 Task: Create a due date automation trigger when advanced on, on the tuesday before a card is due add dates without an incomplete due date at 11:00 AM.
Action: Mouse moved to (1105, 113)
Screenshot: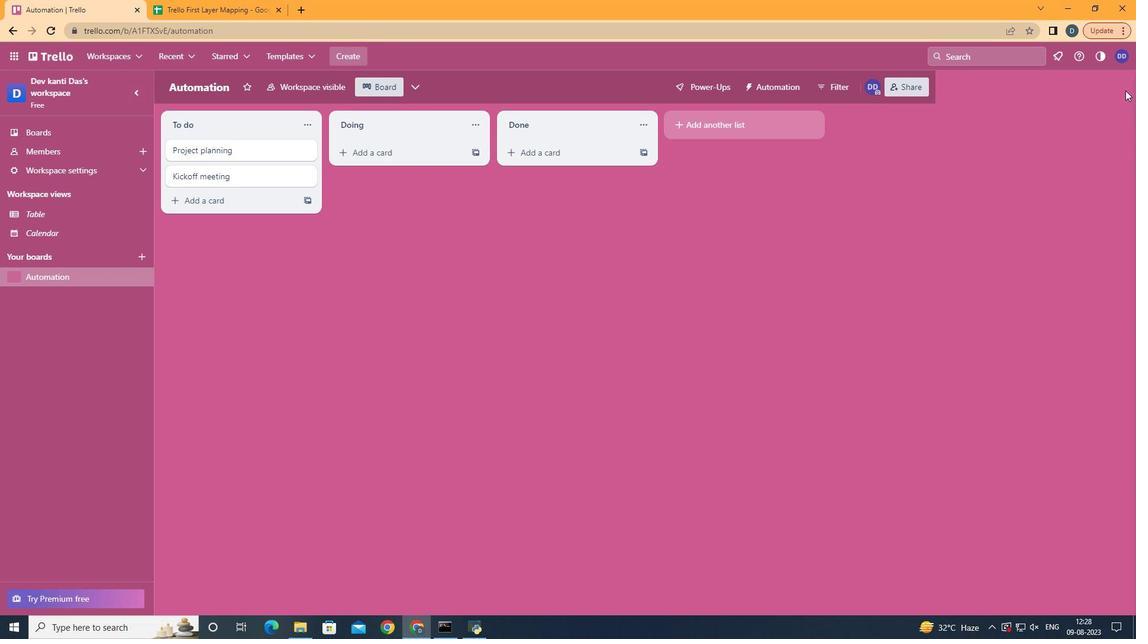 
Action: Mouse pressed left at (1105, 113)
Screenshot: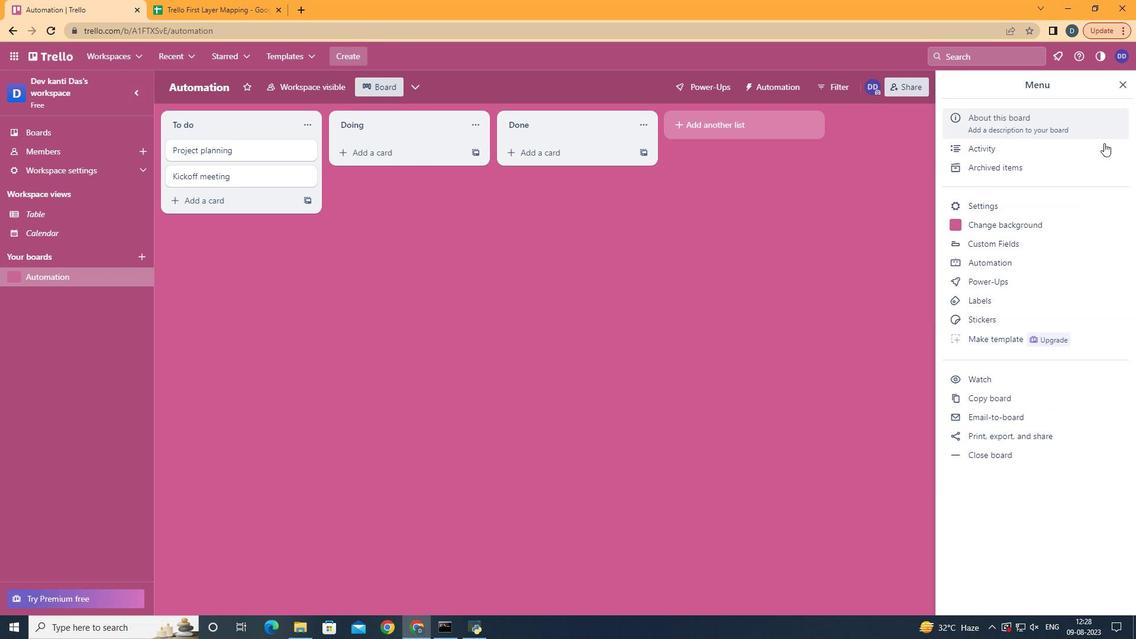 
Action: Mouse moved to (974, 278)
Screenshot: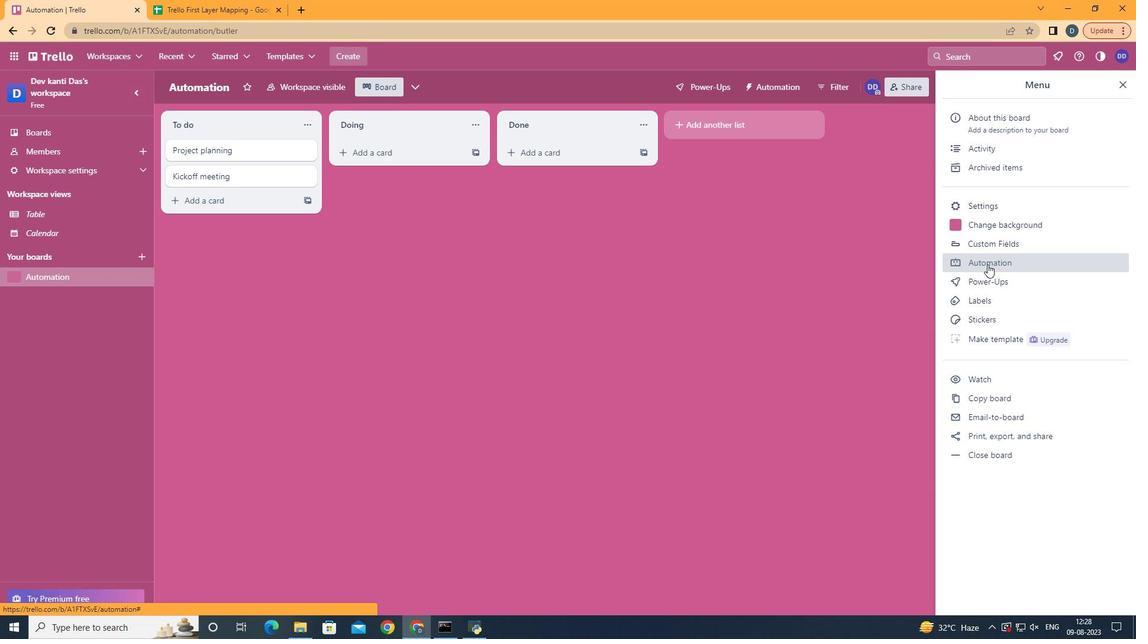 
Action: Mouse pressed left at (974, 278)
Screenshot: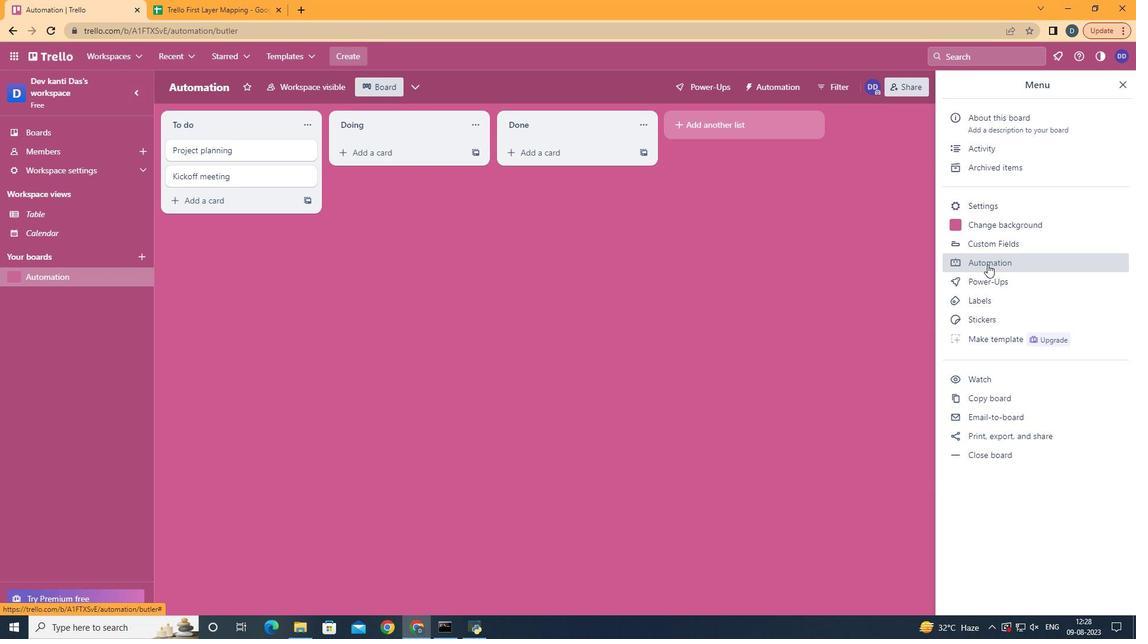 
Action: Mouse moved to (237, 252)
Screenshot: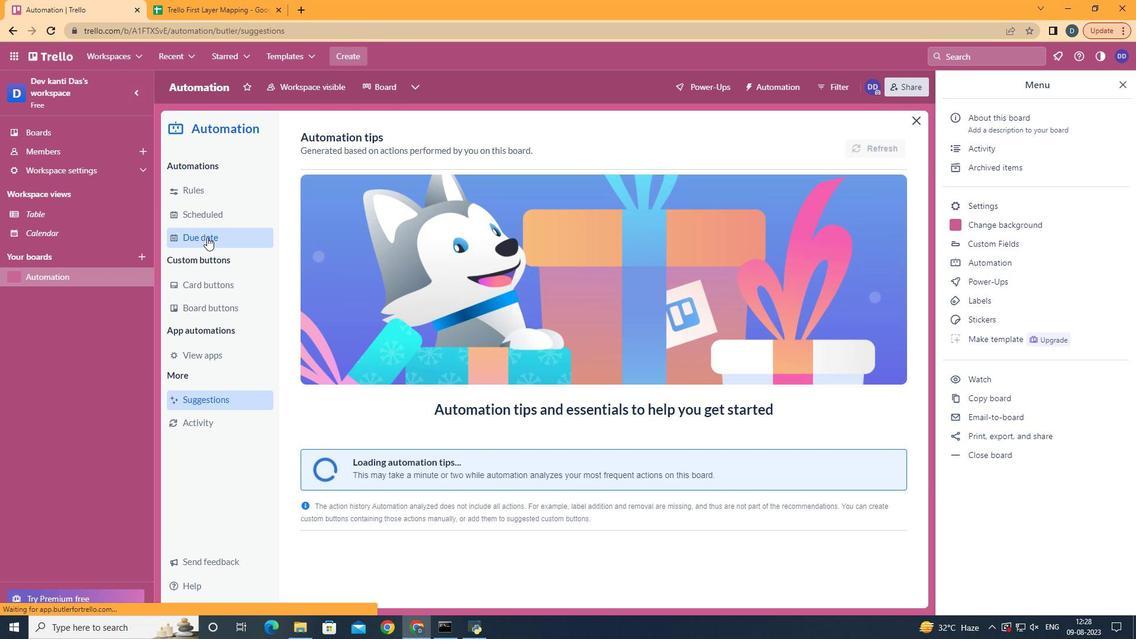 
Action: Mouse pressed left at (237, 252)
Screenshot: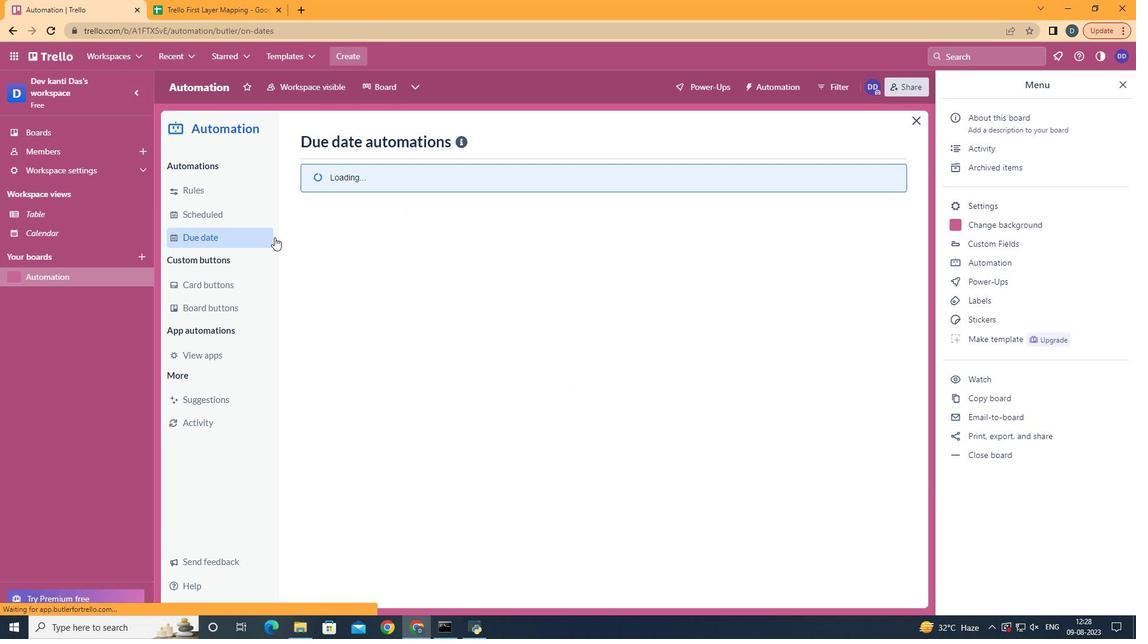 
Action: Mouse moved to (832, 160)
Screenshot: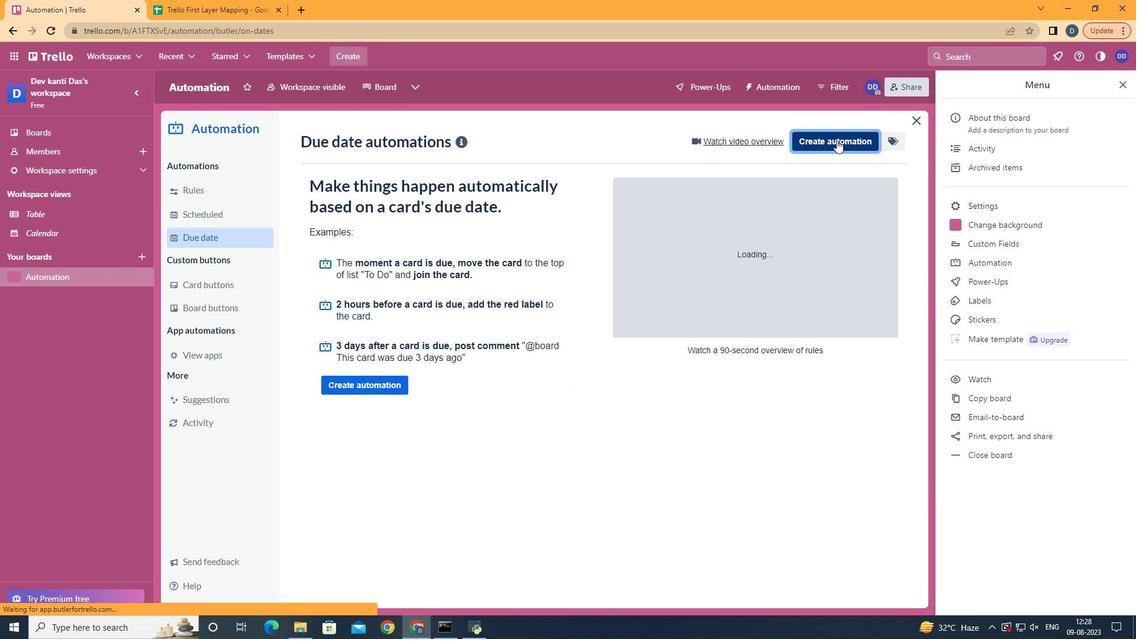 
Action: Mouse pressed left at (832, 160)
Screenshot: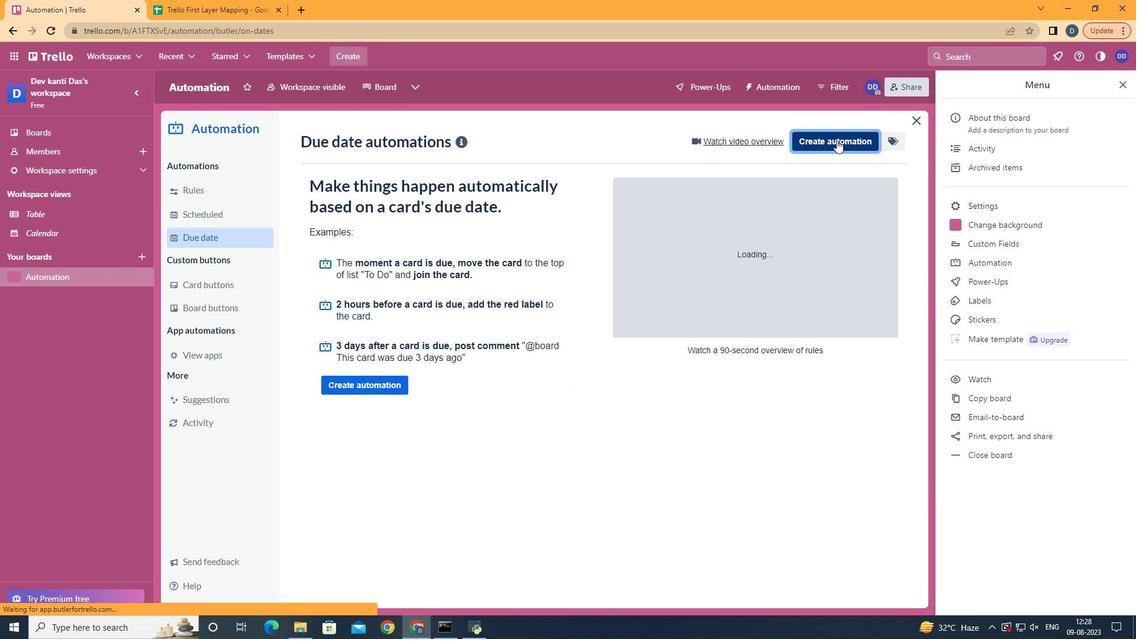 
Action: Mouse moved to (651, 265)
Screenshot: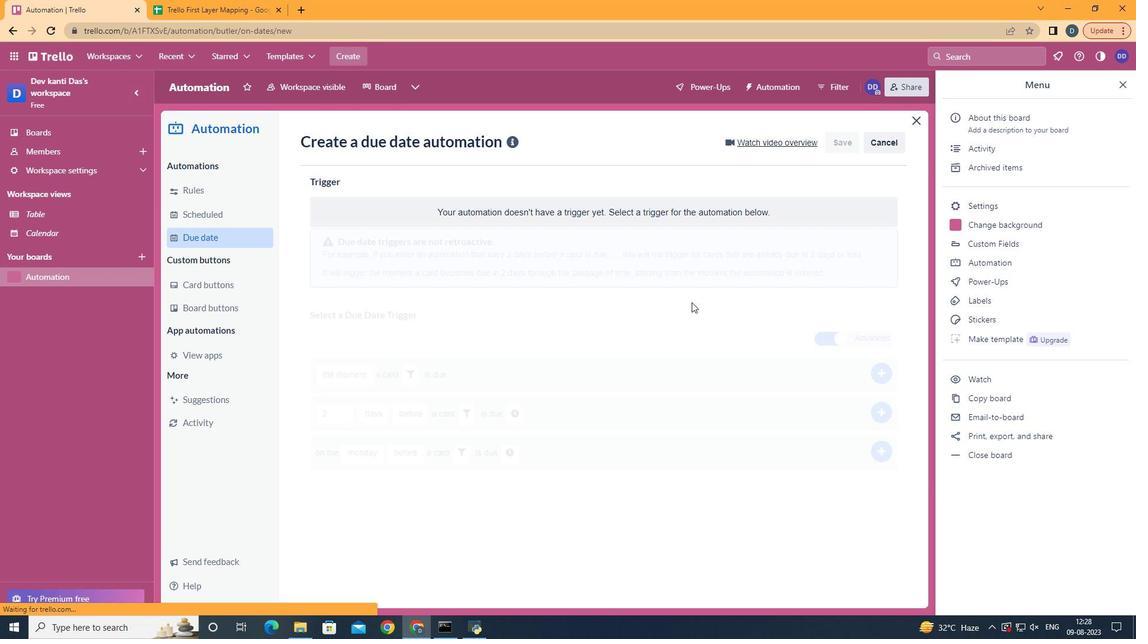 
Action: Mouse pressed left at (651, 265)
Screenshot: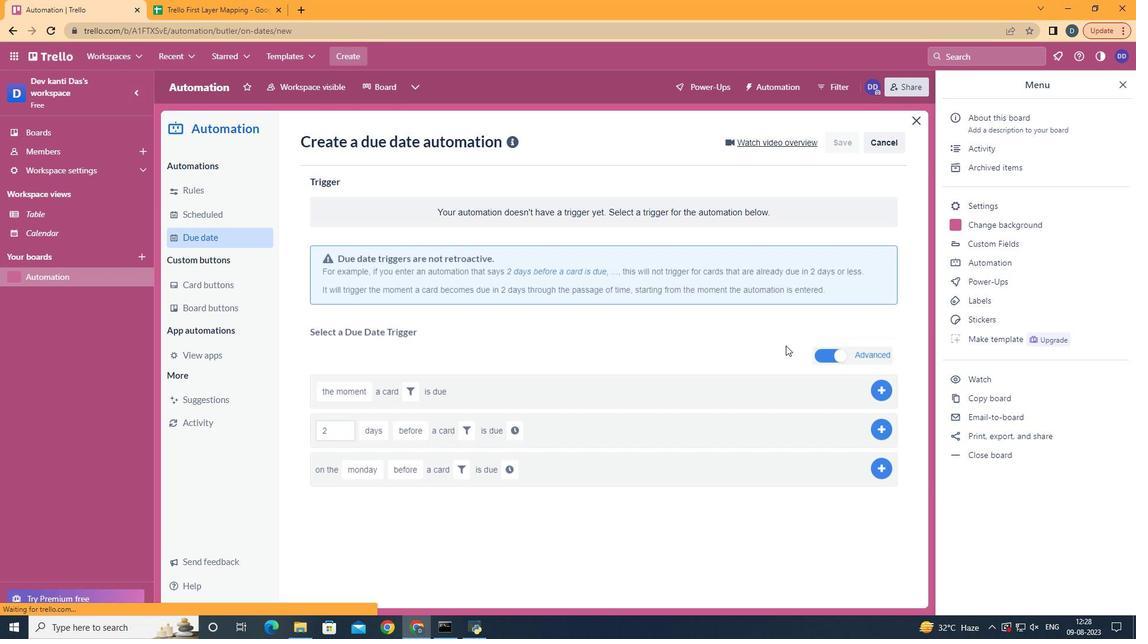 
Action: Mouse moved to (421, 343)
Screenshot: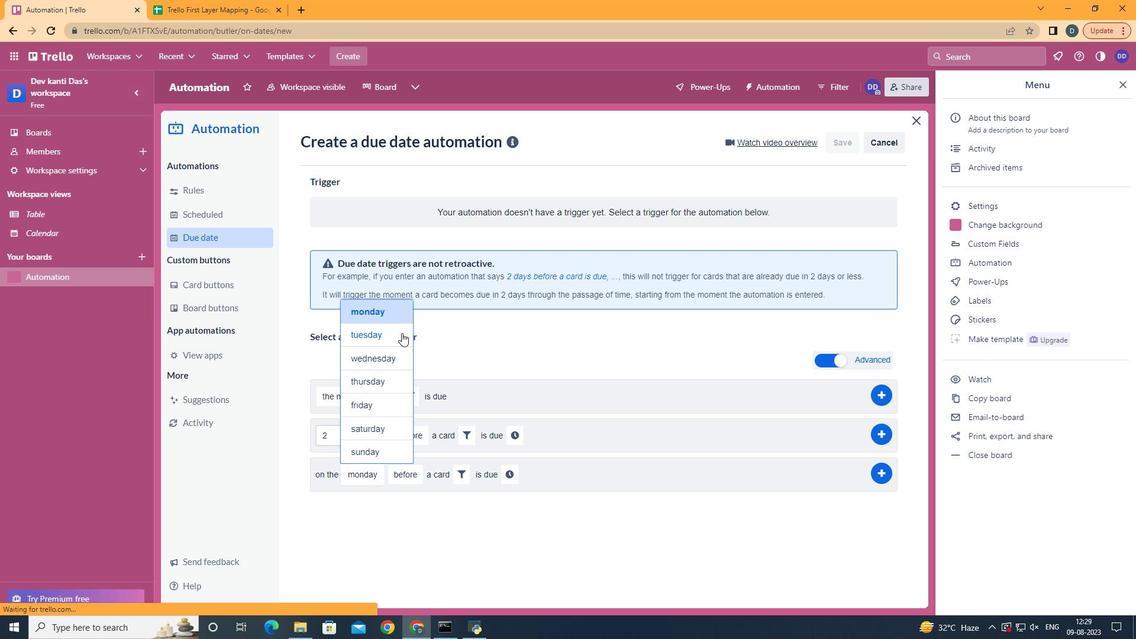
Action: Mouse pressed left at (421, 343)
Screenshot: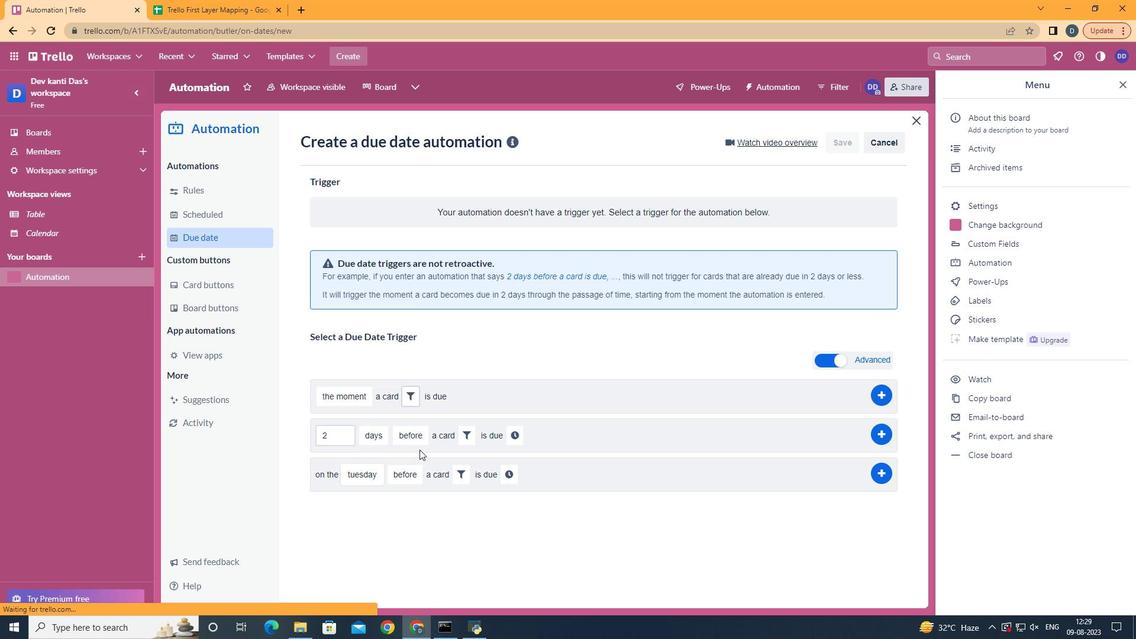 
Action: Mouse moved to (435, 497)
Screenshot: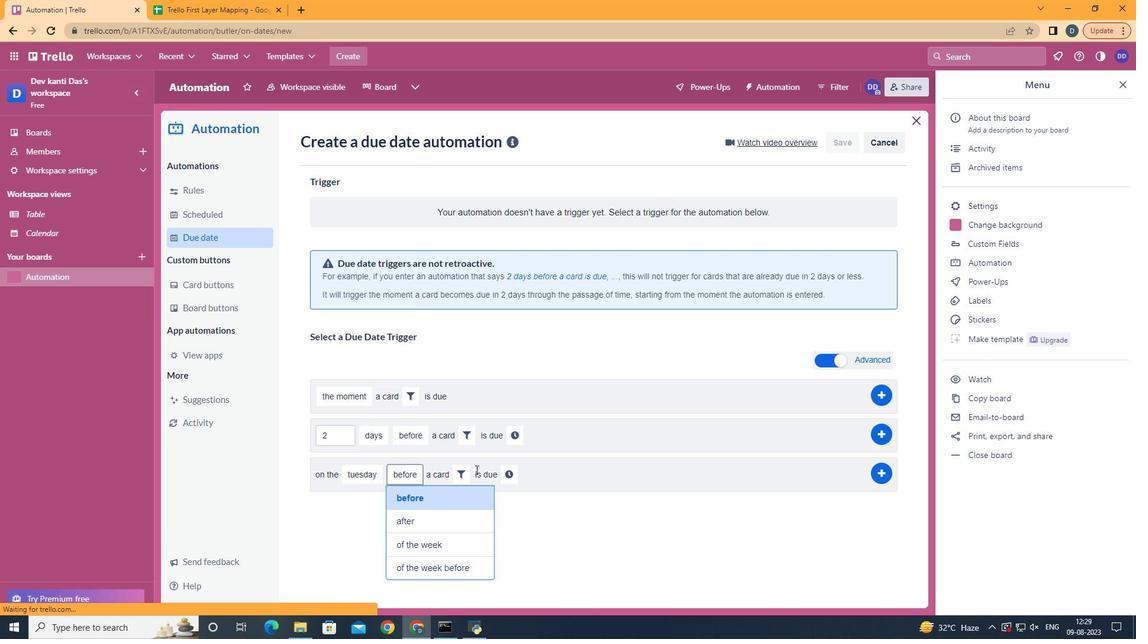 
Action: Mouse pressed left at (435, 497)
Screenshot: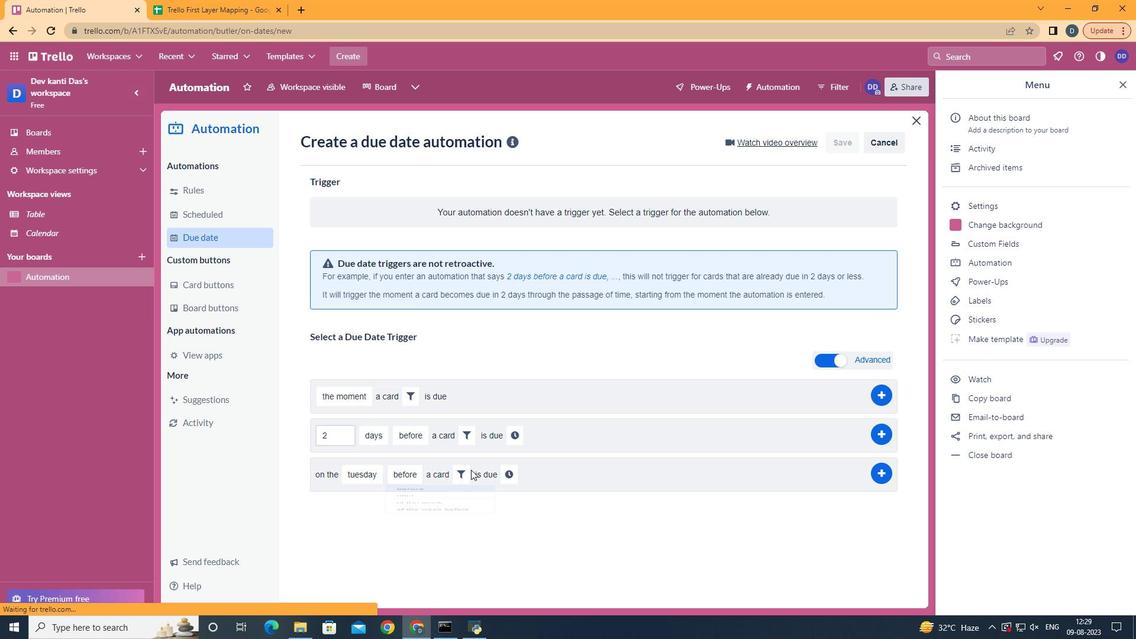 
Action: Mouse moved to (473, 477)
Screenshot: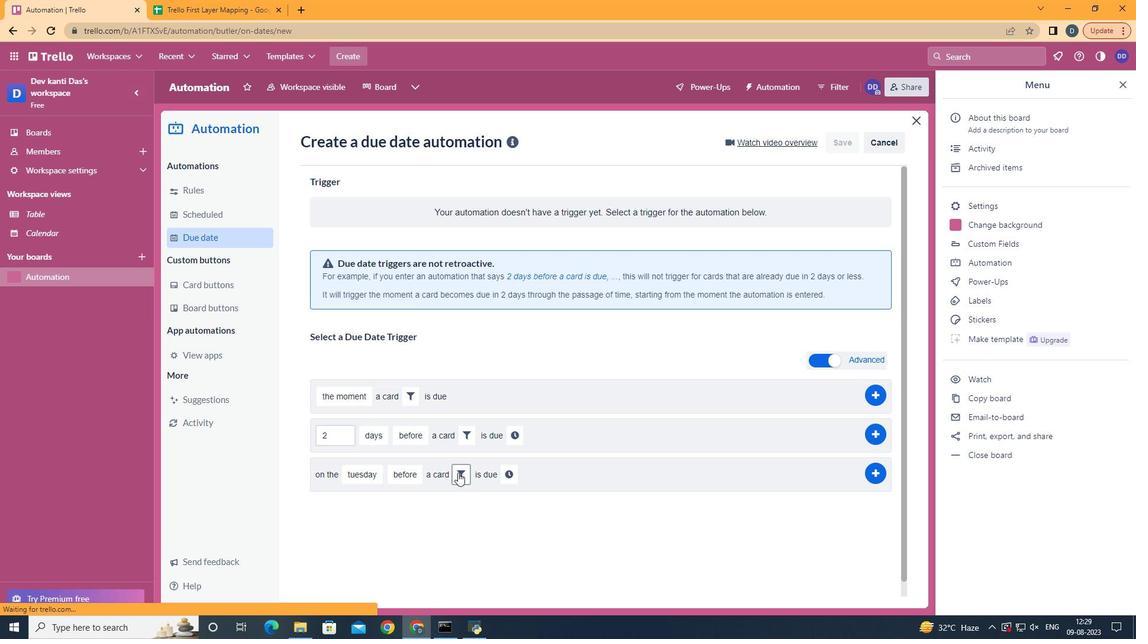 
Action: Mouse pressed left at (473, 477)
Screenshot: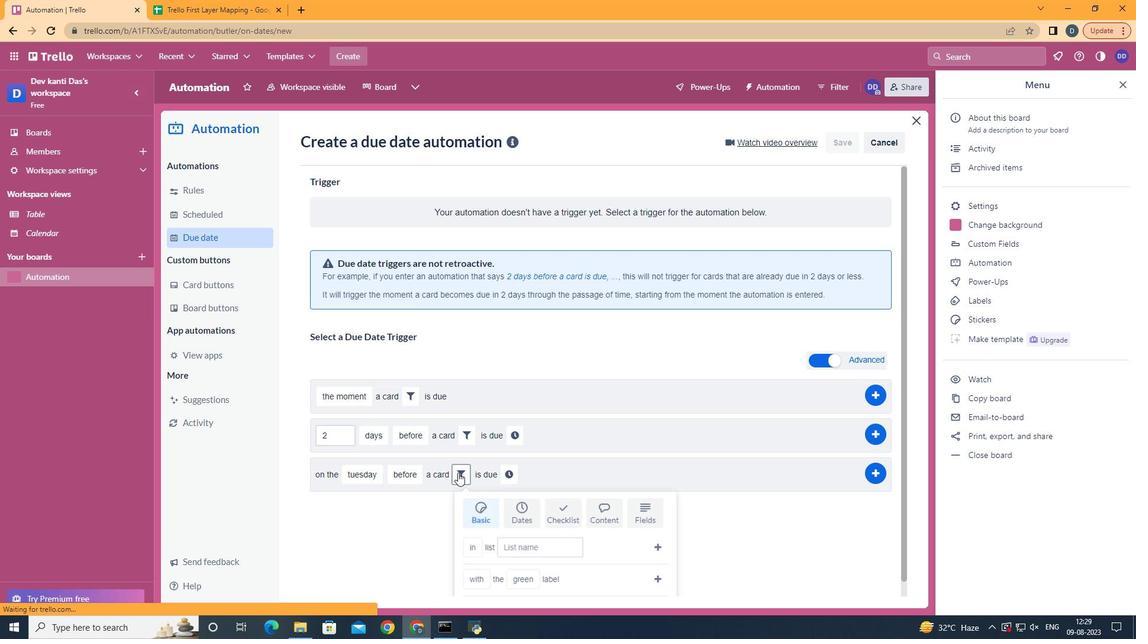 
Action: Mouse moved to (530, 509)
Screenshot: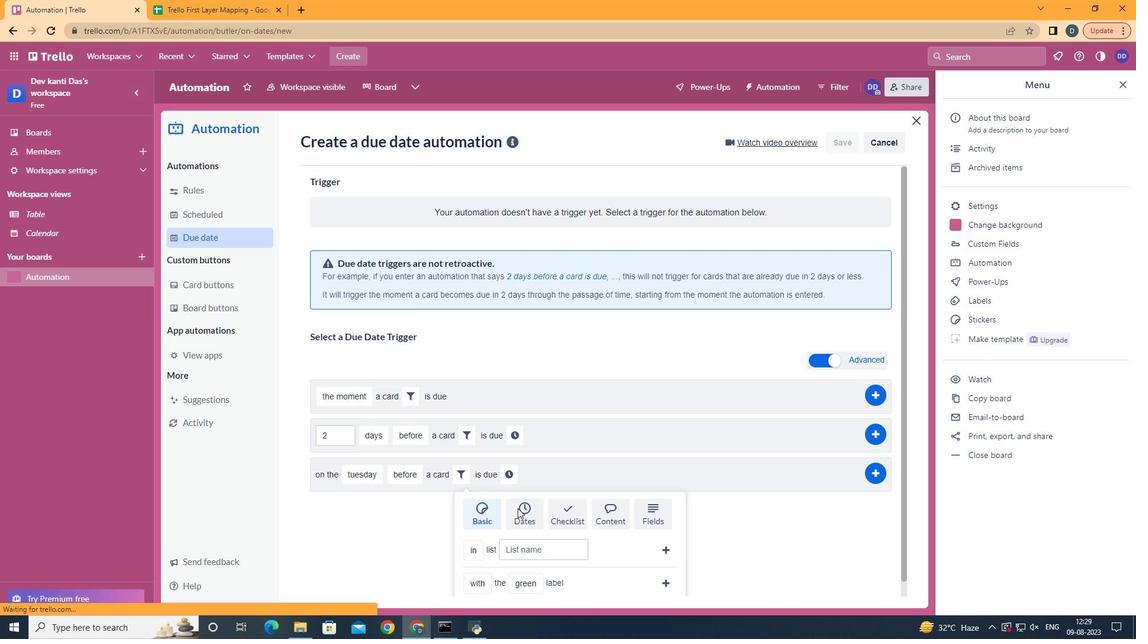 
Action: Mouse pressed left at (530, 509)
Screenshot: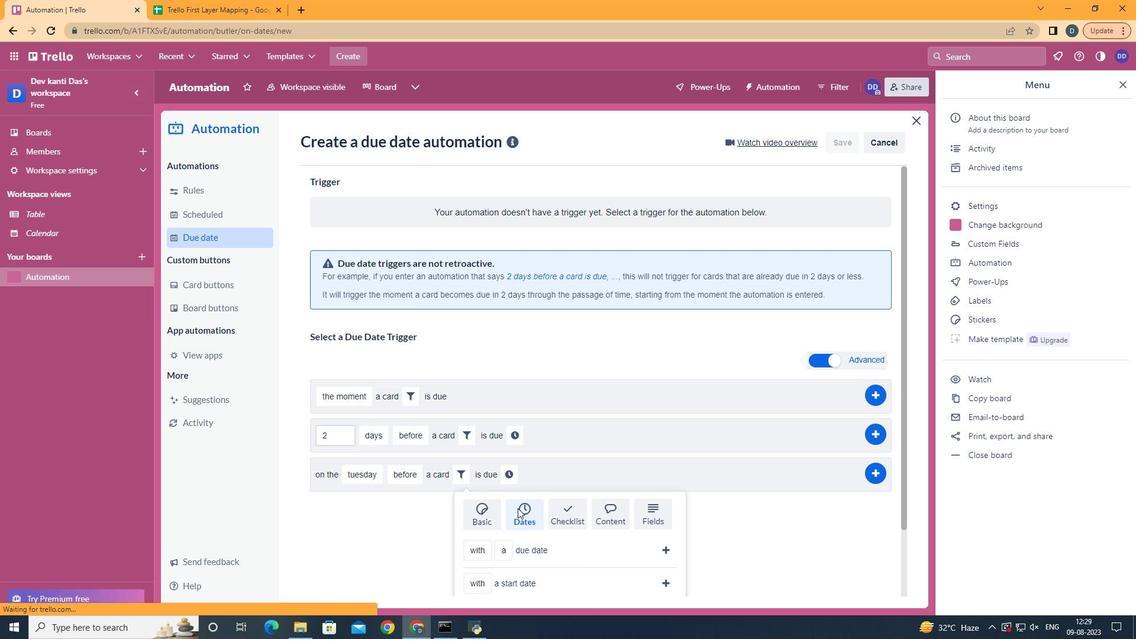 
Action: Mouse moved to (530, 509)
Screenshot: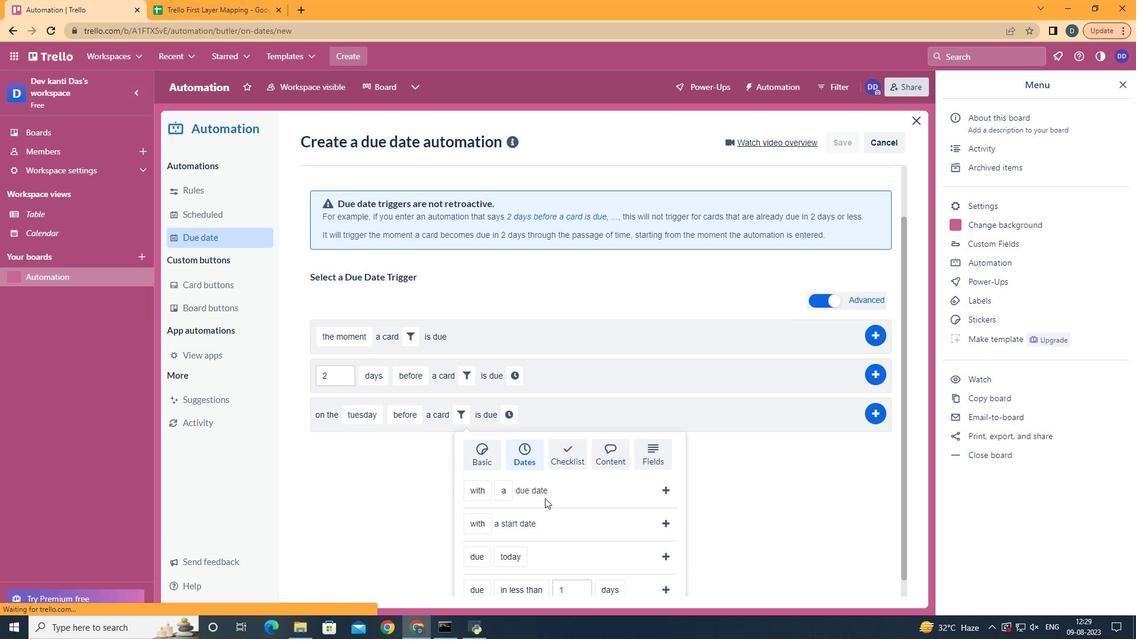 
Action: Mouse scrolled (530, 508) with delta (0, 0)
Screenshot: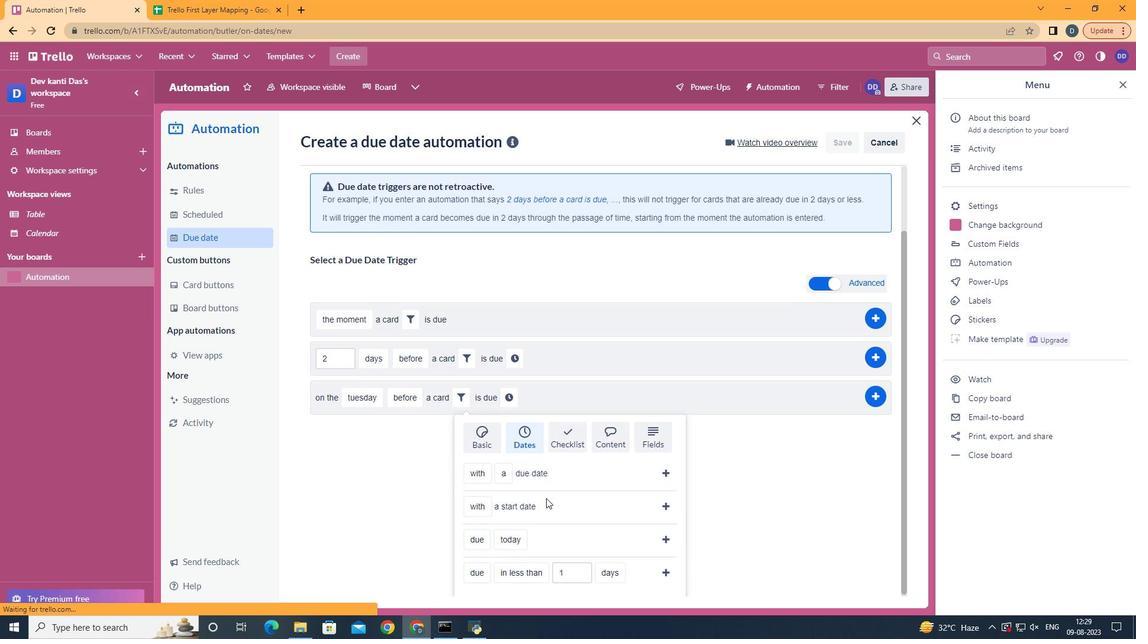 
Action: Mouse scrolled (530, 508) with delta (0, 0)
Screenshot: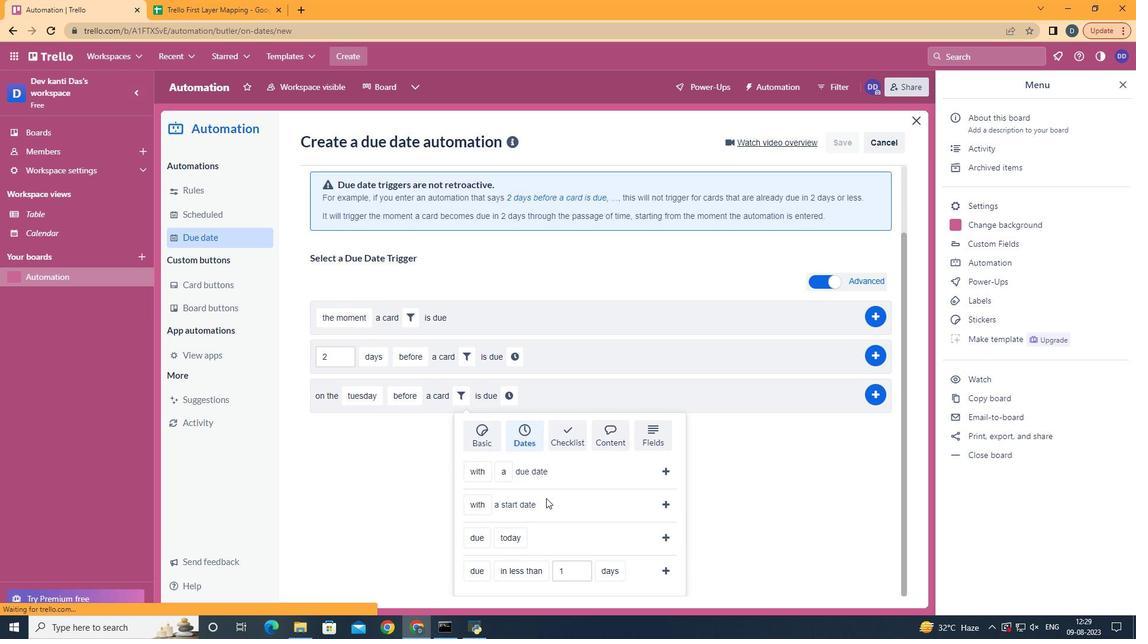 
Action: Mouse moved to (503, 516)
Screenshot: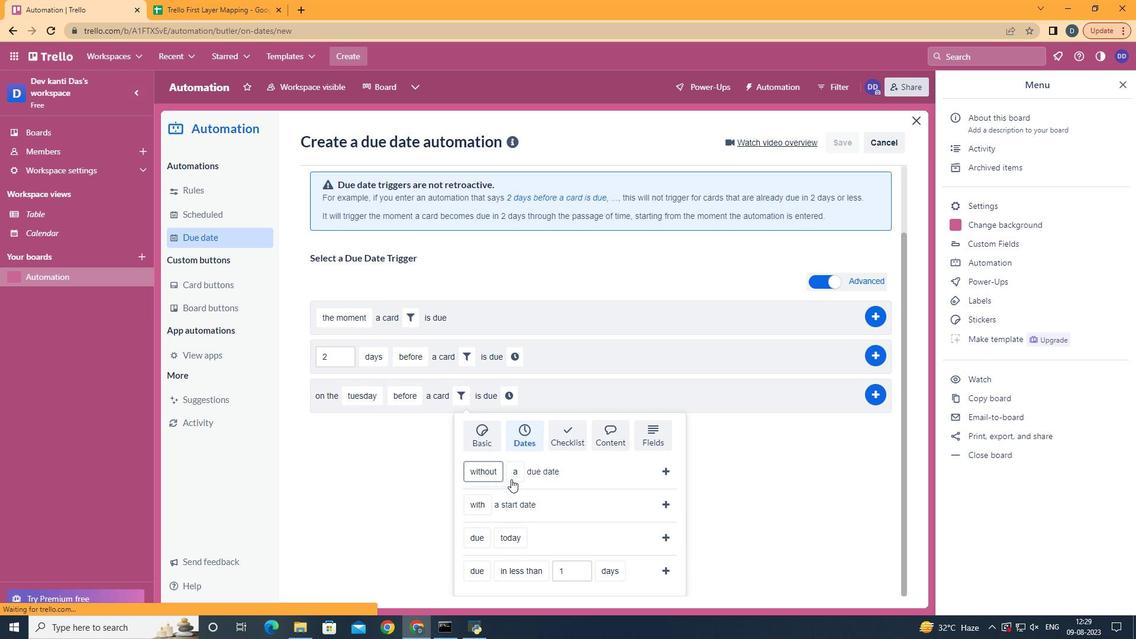 
Action: Mouse pressed left at (503, 516)
Screenshot: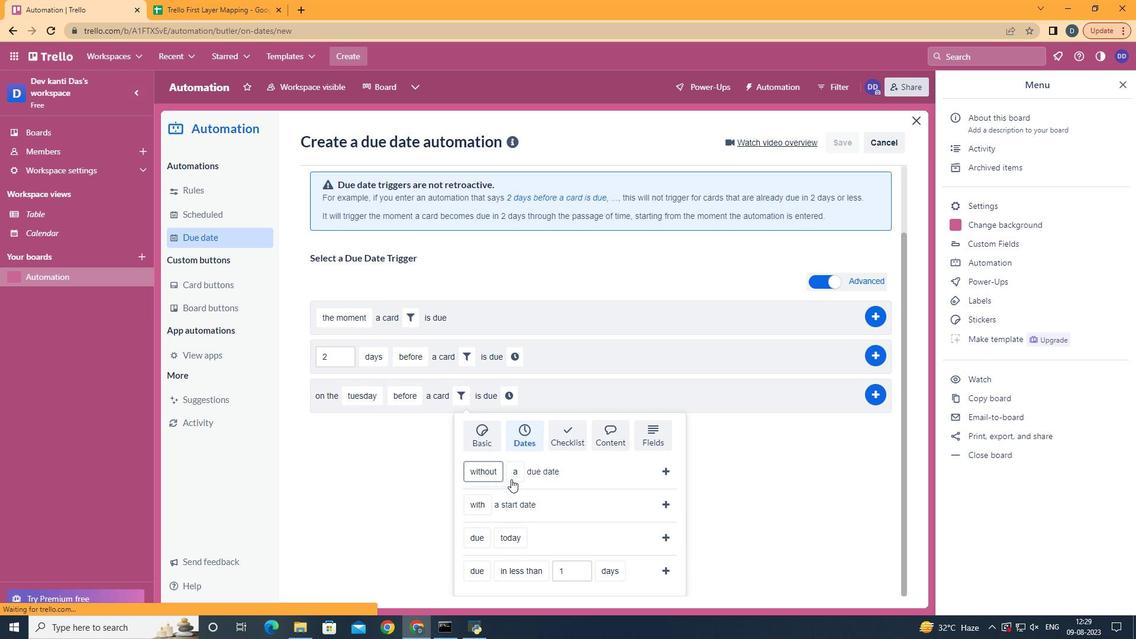 
Action: Mouse moved to (544, 532)
Screenshot: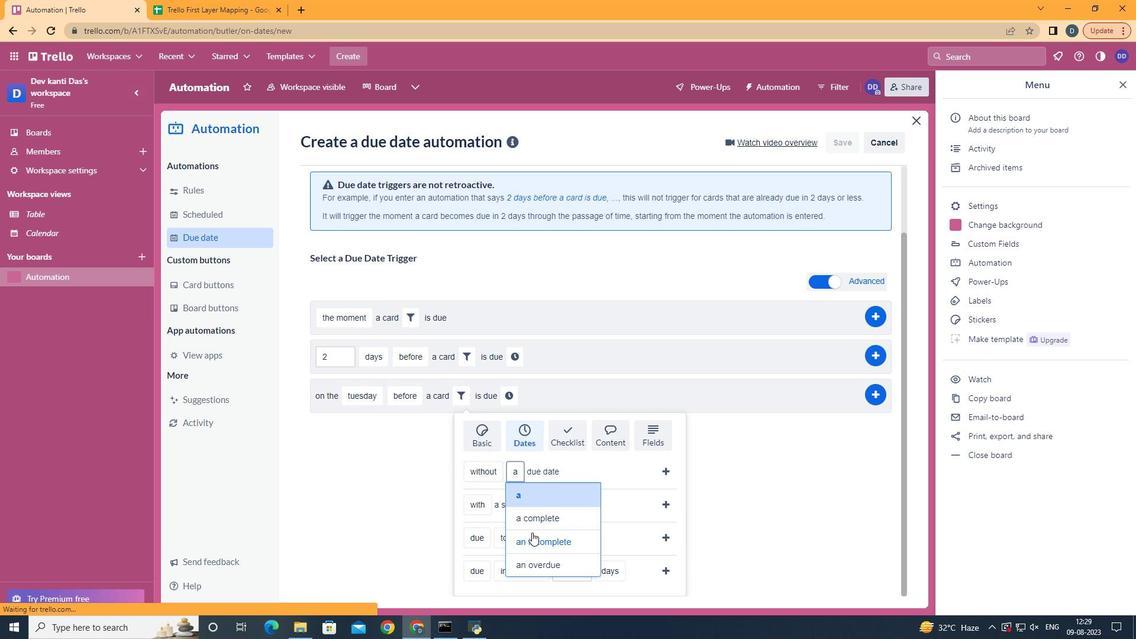 
Action: Mouse pressed left at (544, 532)
Screenshot: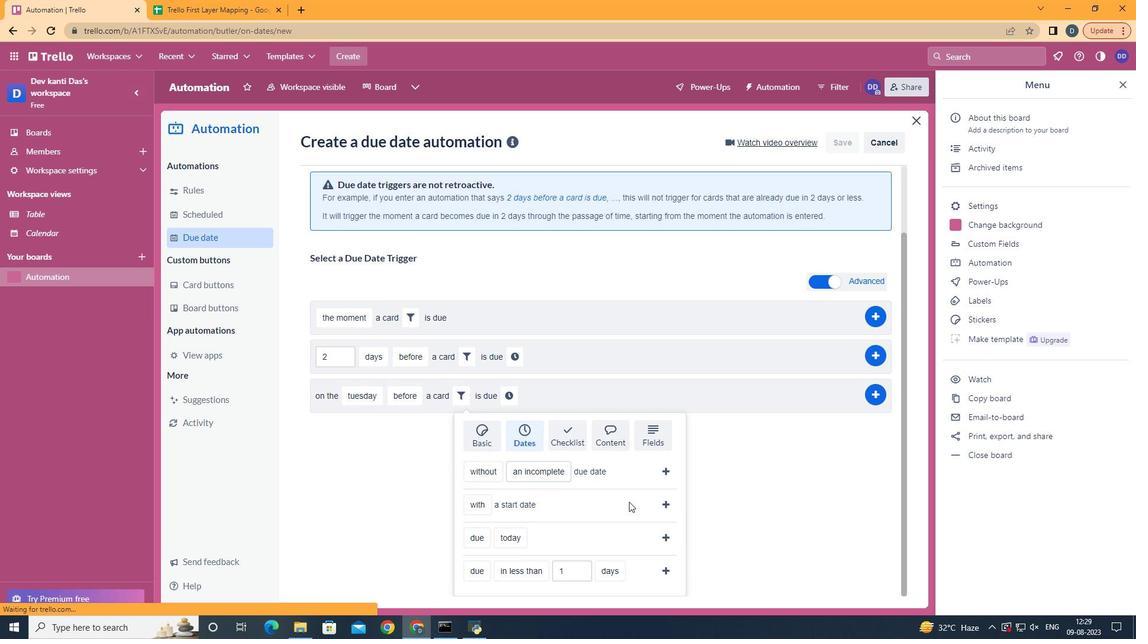 
Action: Mouse moved to (668, 470)
Screenshot: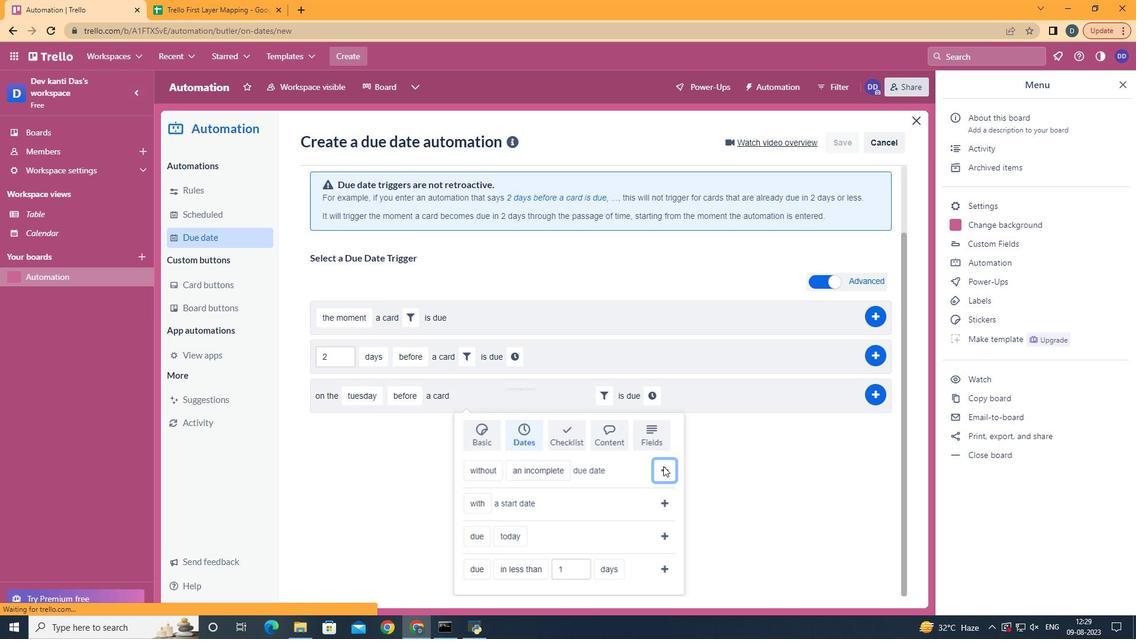 
Action: Mouse pressed left at (668, 470)
Screenshot: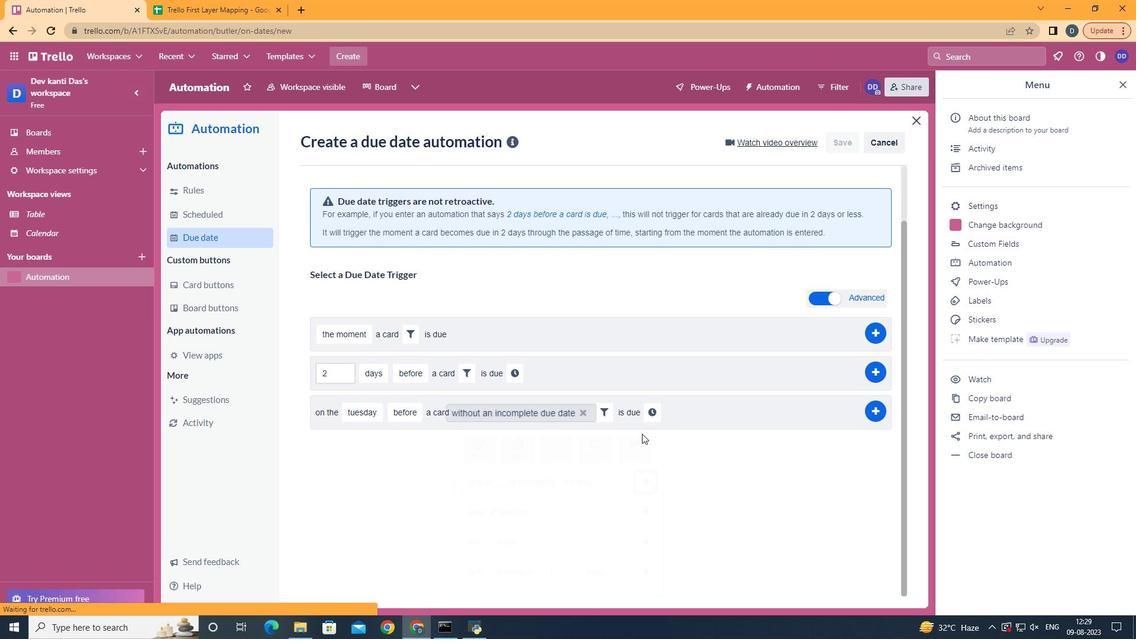 
Action: Mouse moved to (652, 474)
Screenshot: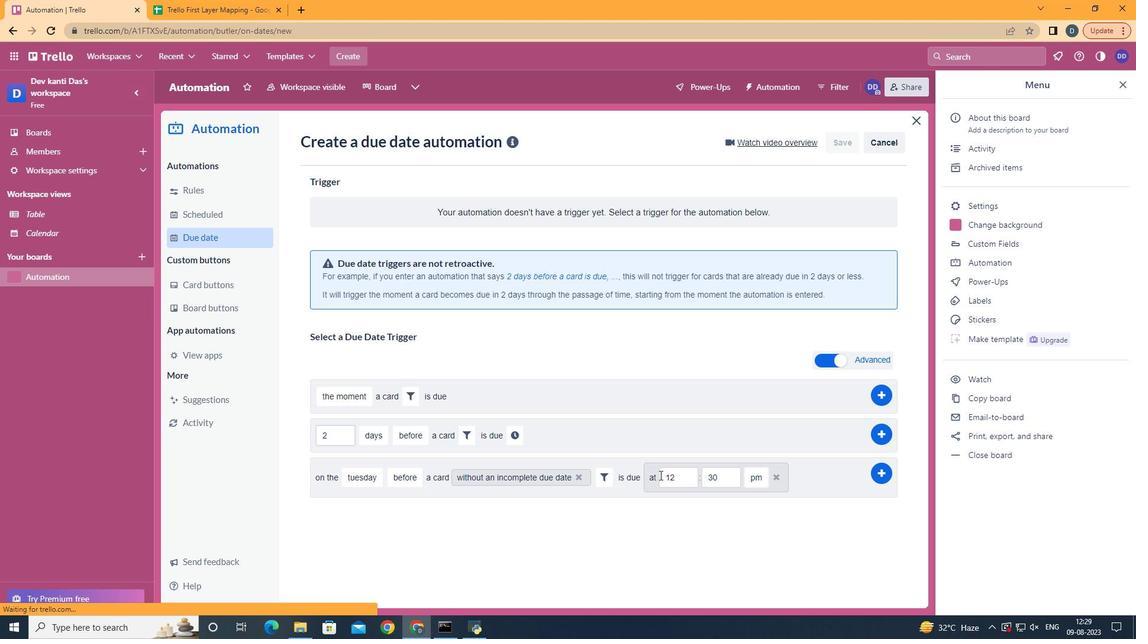
Action: Mouse pressed left at (652, 474)
Screenshot: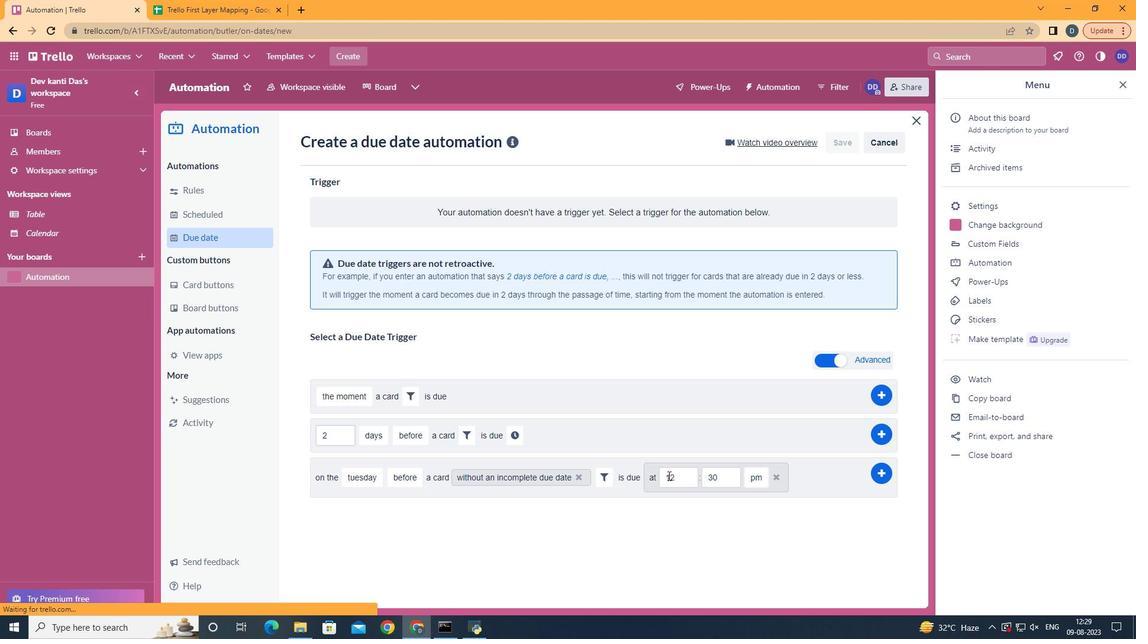 
Action: Mouse moved to (678, 479)
Screenshot: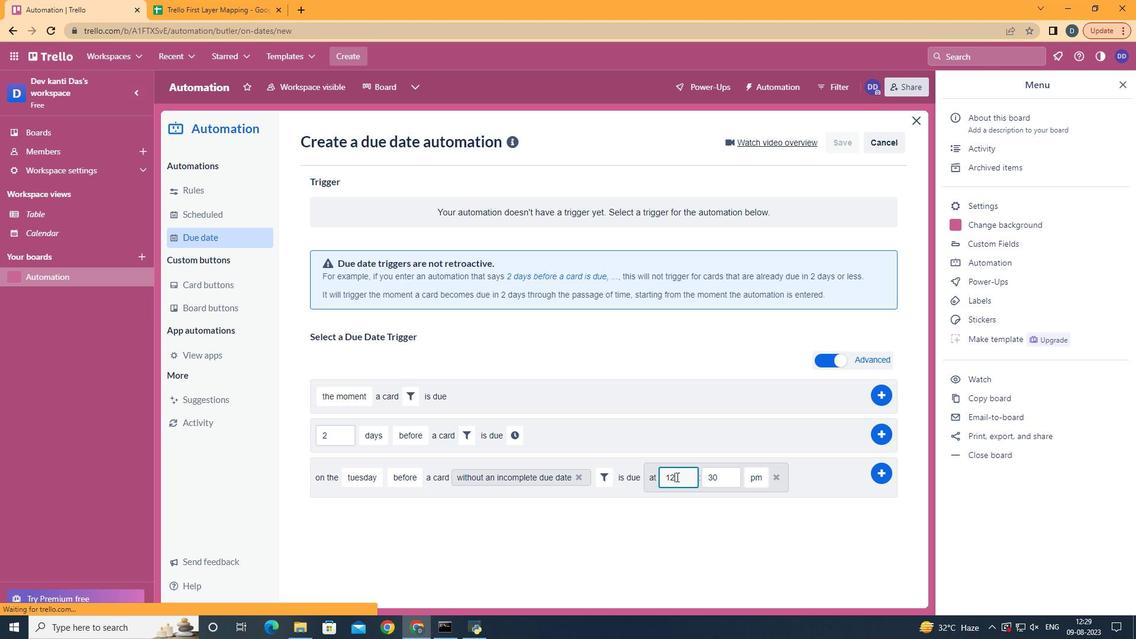 
Action: Mouse pressed left at (678, 479)
Screenshot: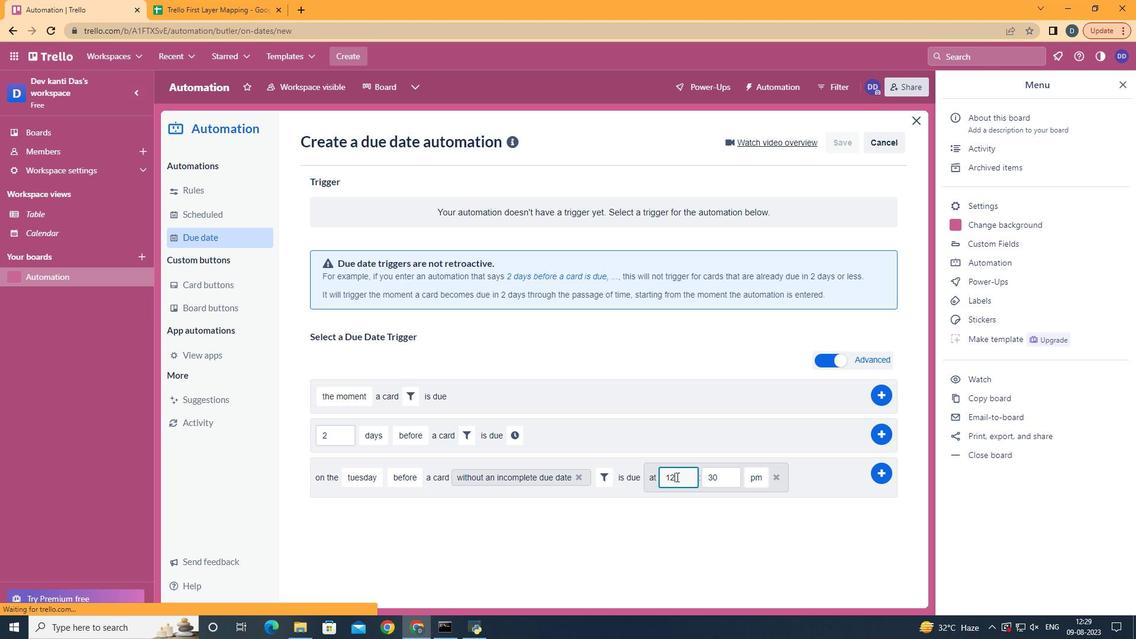 
Action: Mouse moved to (680, 479)
Screenshot: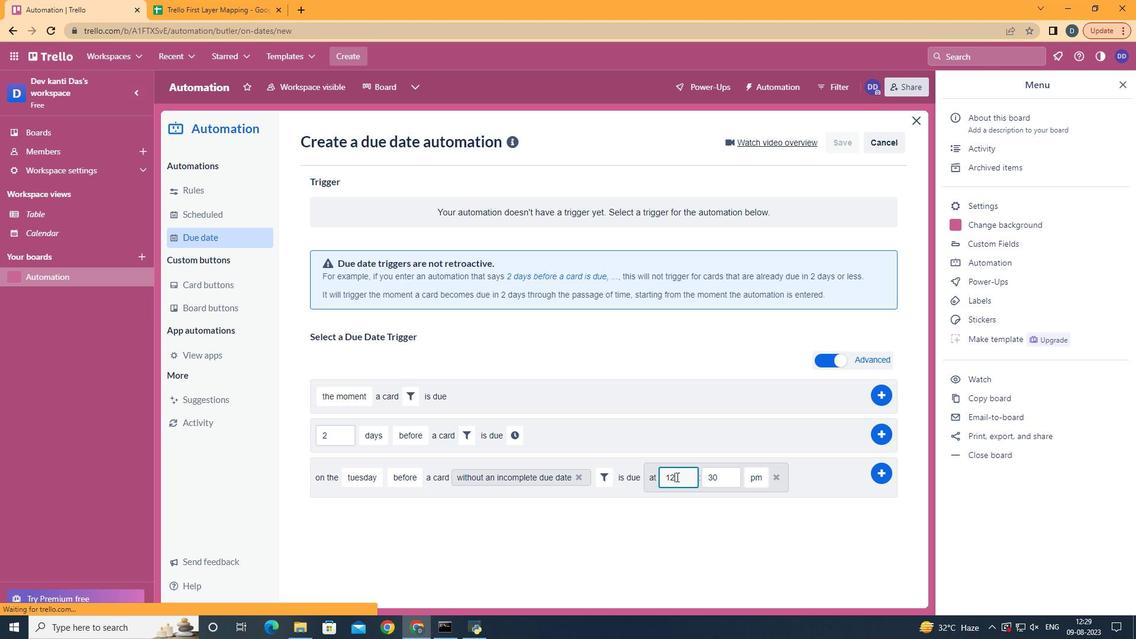 
Action: Key pressed <Key.backspace>1
Screenshot: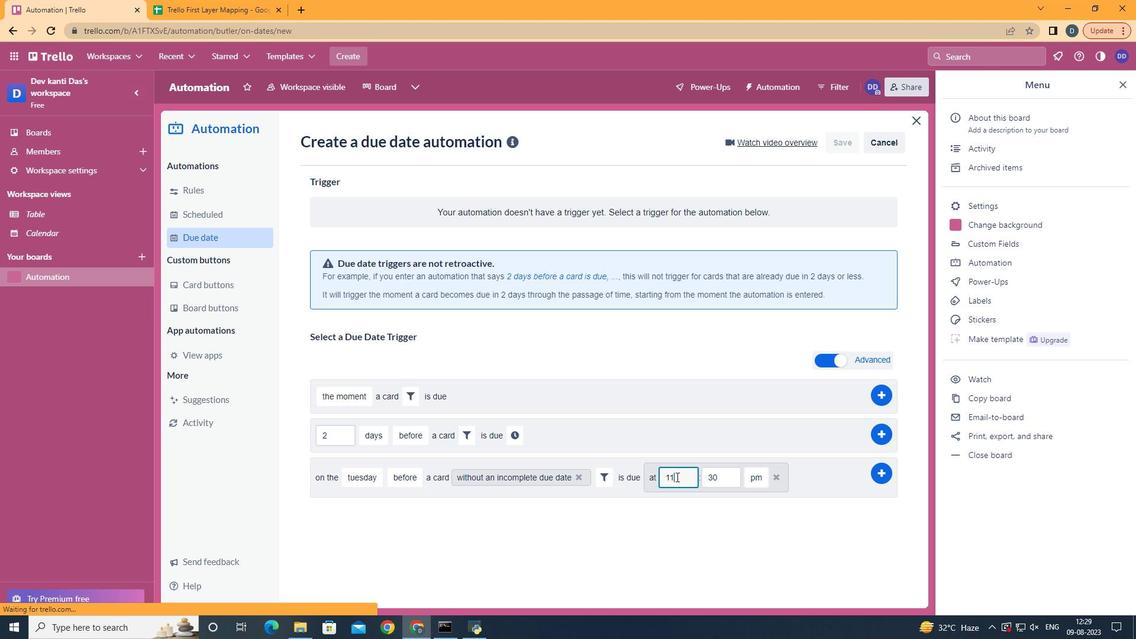 
Action: Mouse moved to (732, 488)
Screenshot: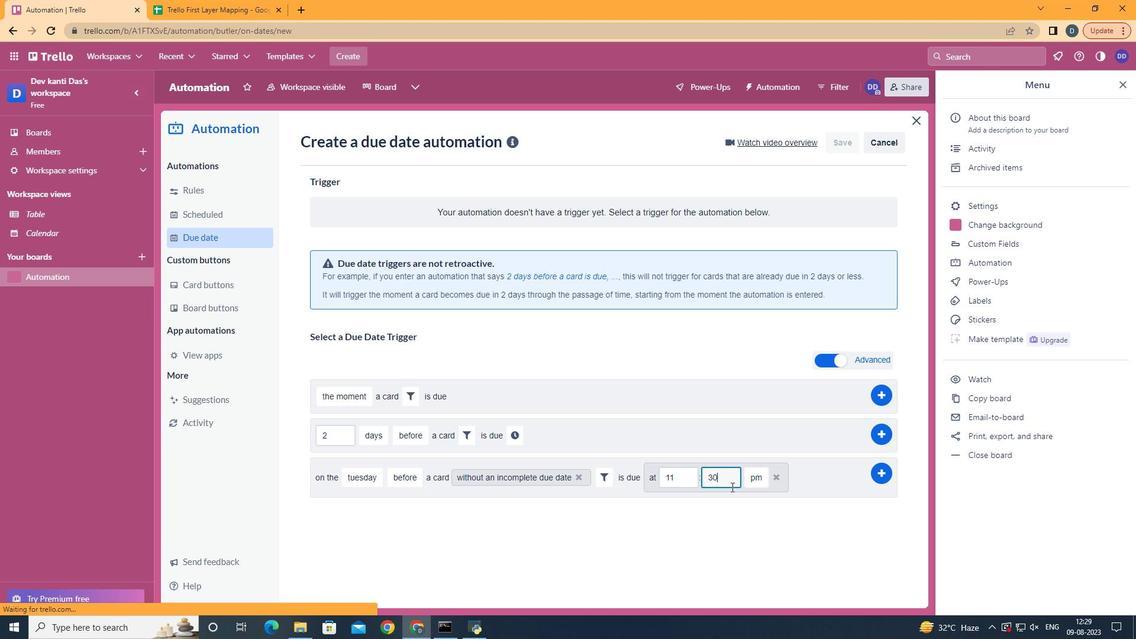 
Action: Mouse pressed left at (732, 488)
Screenshot: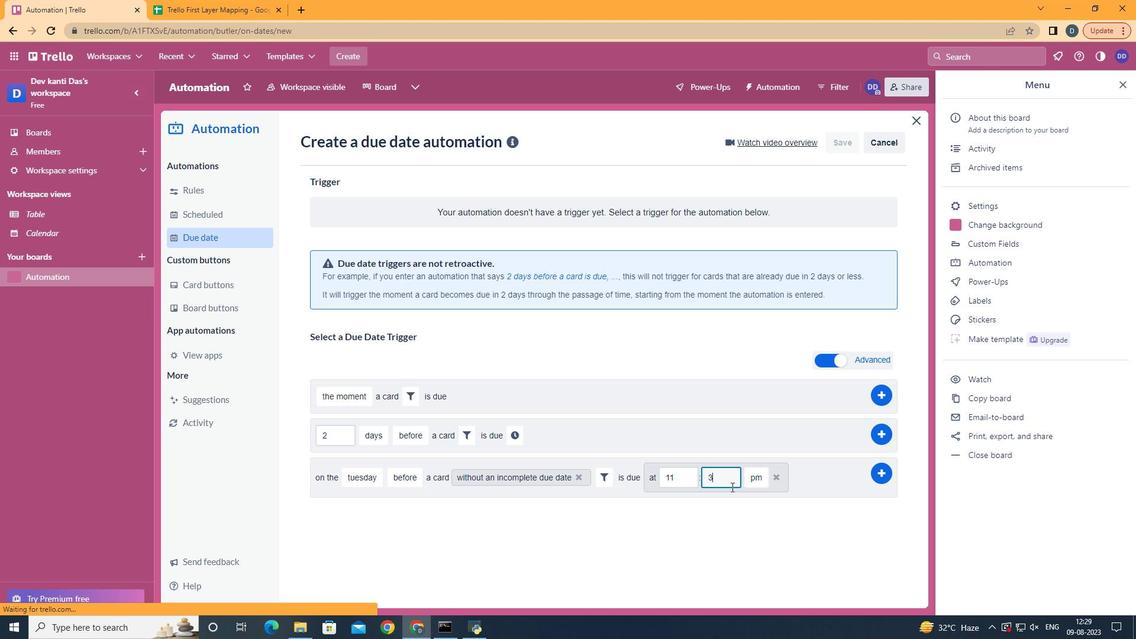 
Action: Key pressed <Key.backspace><Key.backspace>00
Screenshot: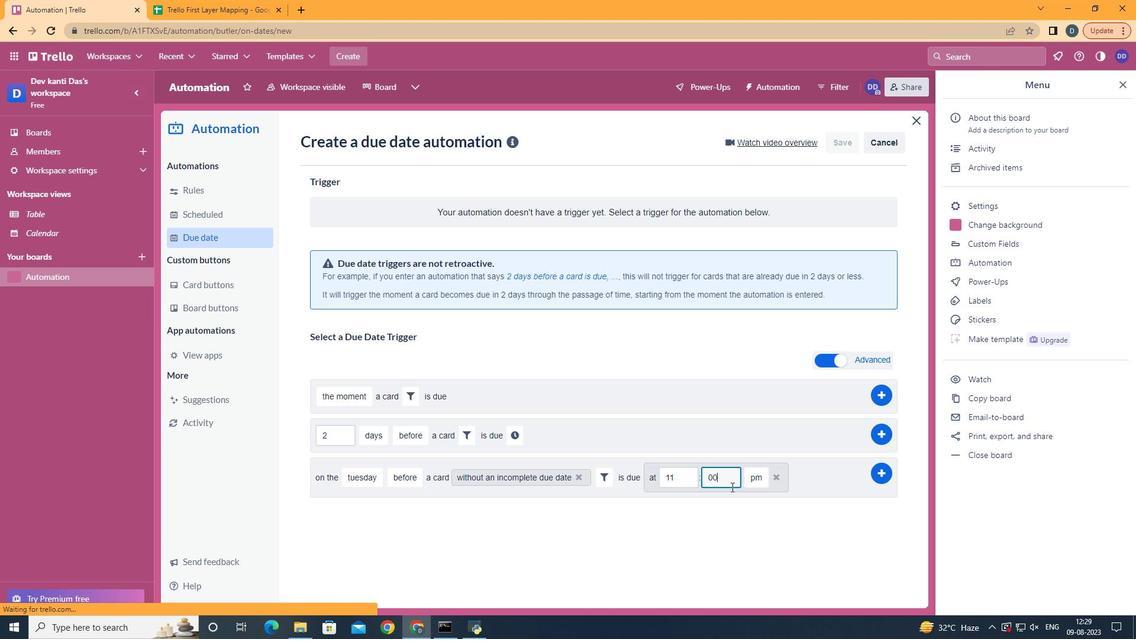 
Action: Mouse moved to (758, 501)
Screenshot: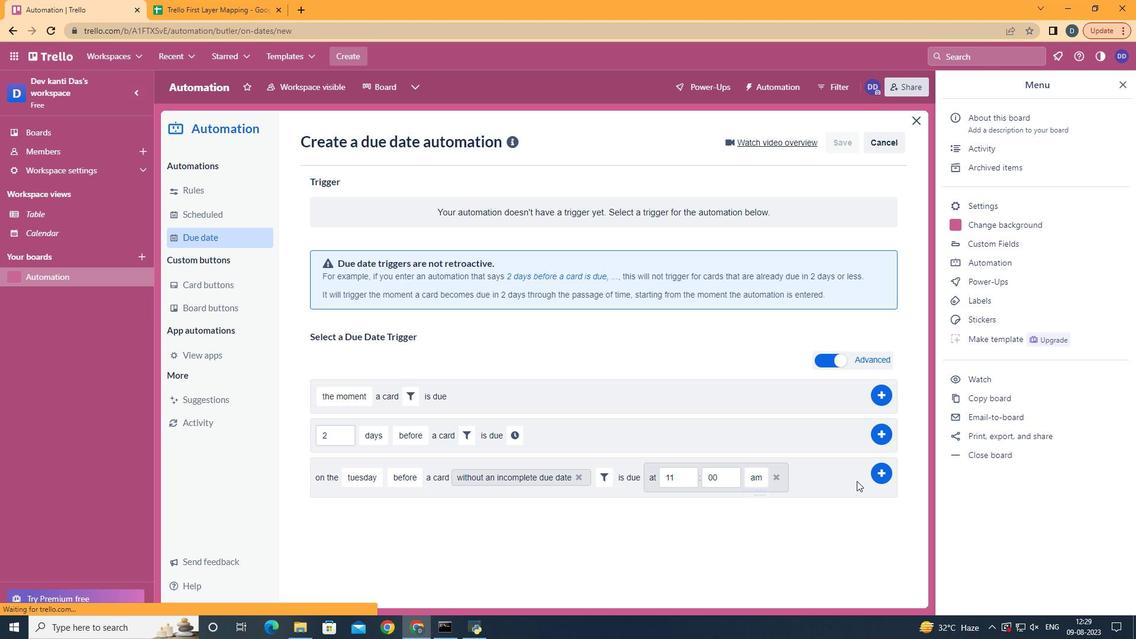 
Action: Mouse pressed left at (758, 501)
Screenshot: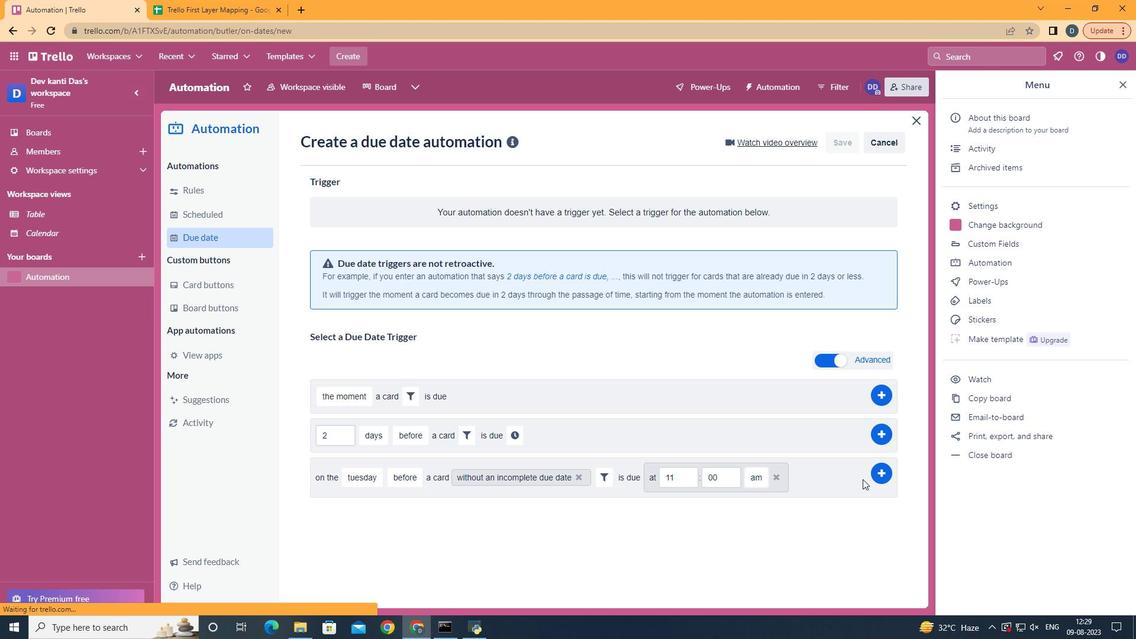 
Action: Mouse moved to (863, 480)
Screenshot: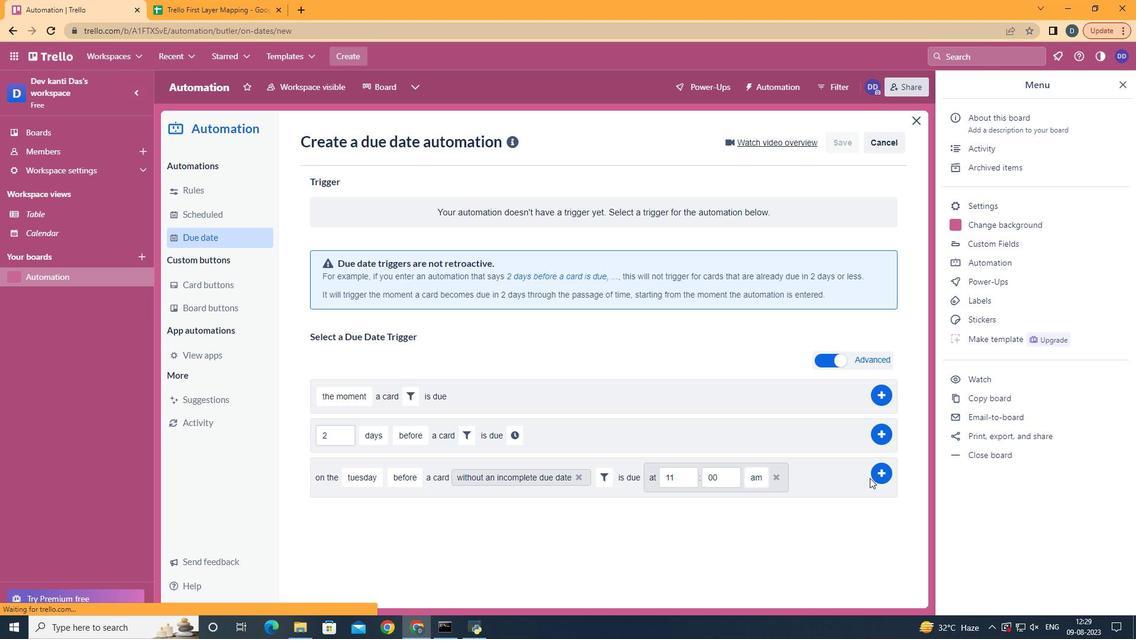 
Action: Mouse pressed left at (863, 480)
Screenshot: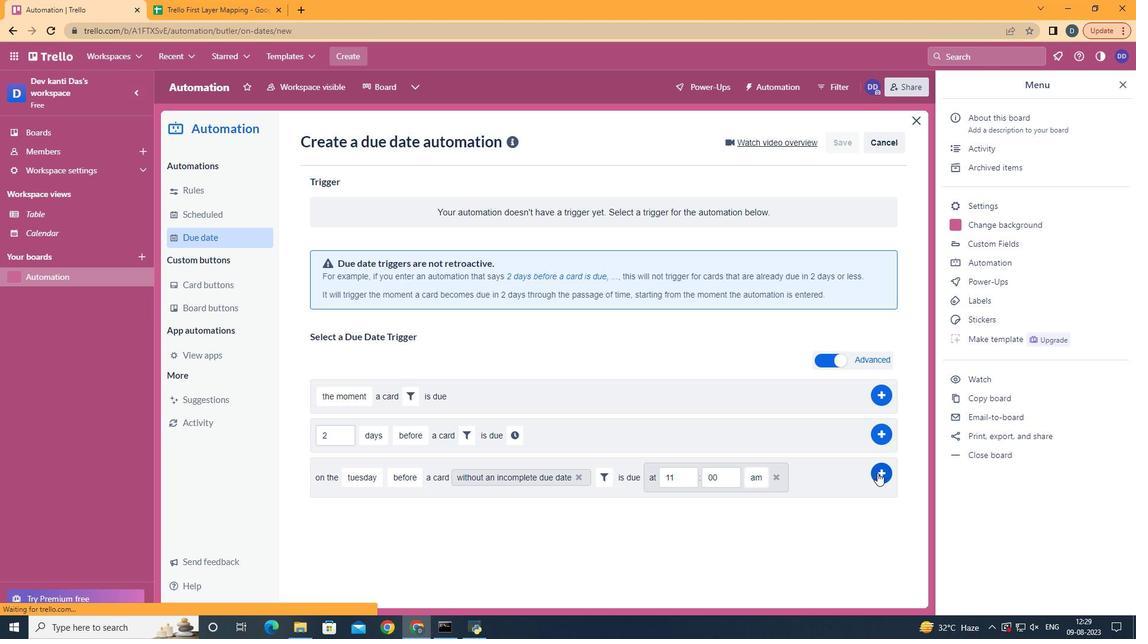 
Action: Mouse moved to (871, 475)
Screenshot: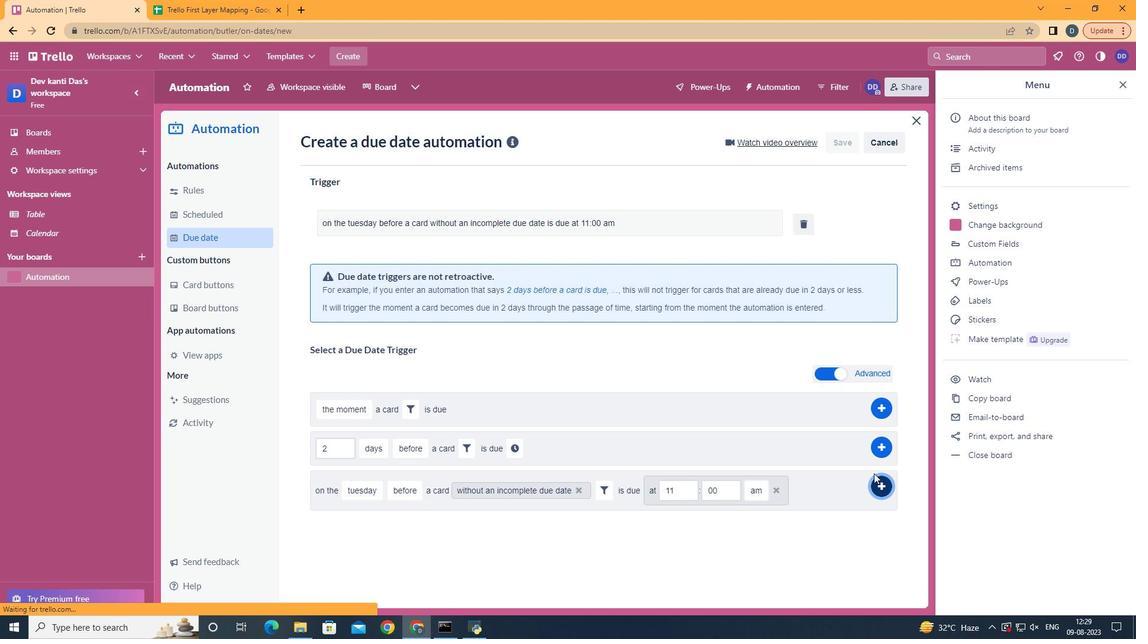 
Action: Mouse pressed left at (871, 475)
Screenshot: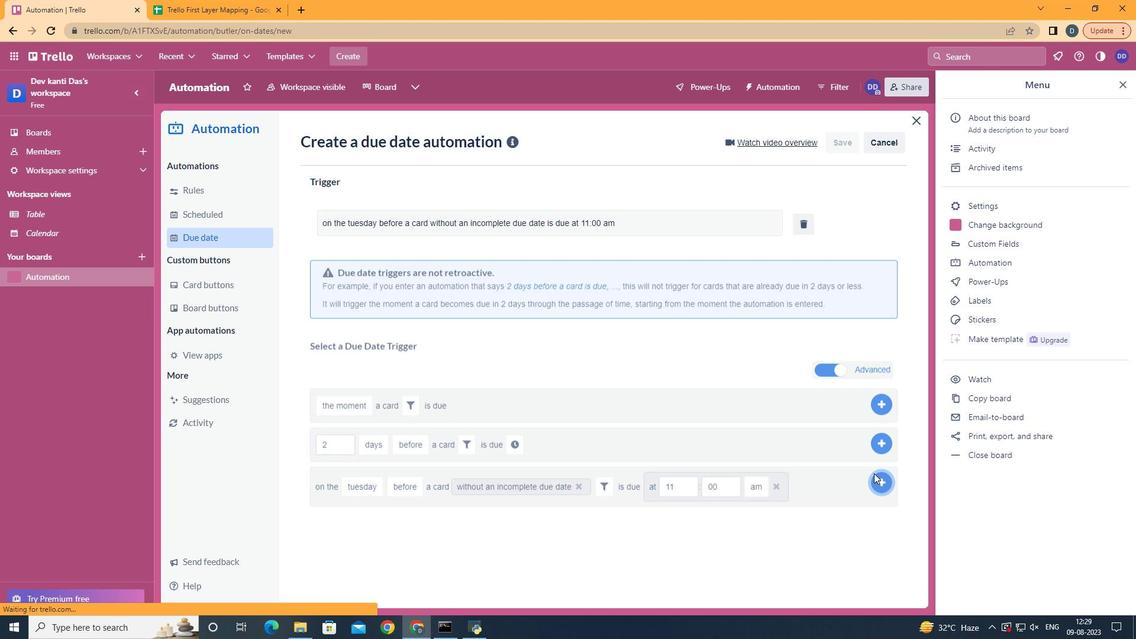 
Action: Mouse moved to (657, 284)
Screenshot: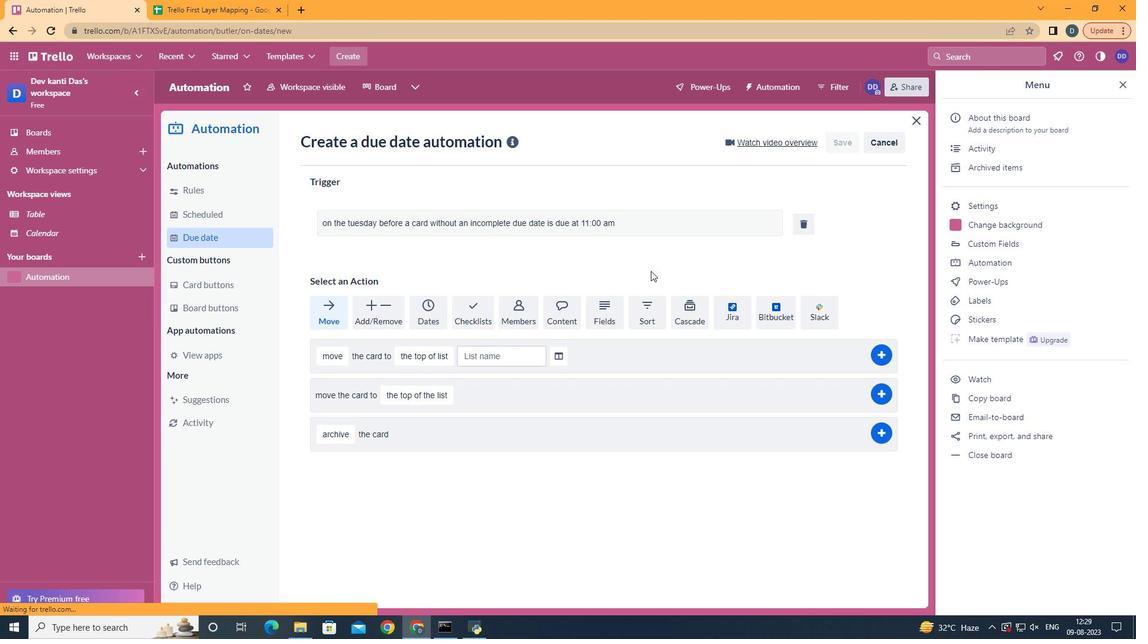 
